Task: Create a rule when checklist name is removed from a card by me.
Action: Mouse moved to (1040, 263)
Screenshot: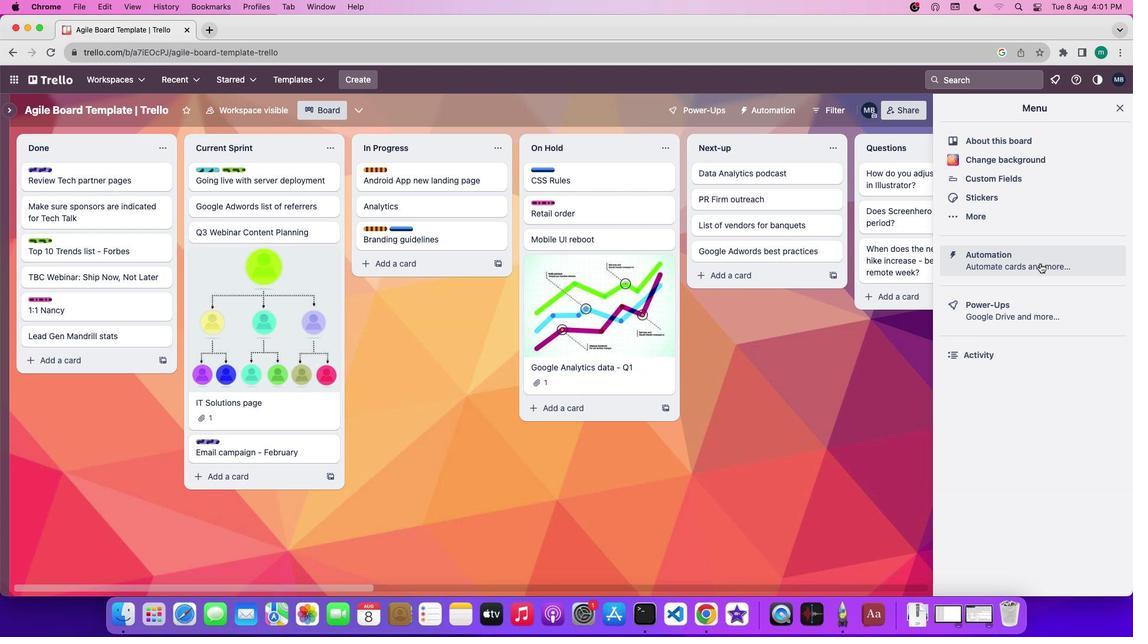 
Action: Mouse pressed left at (1040, 263)
Screenshot: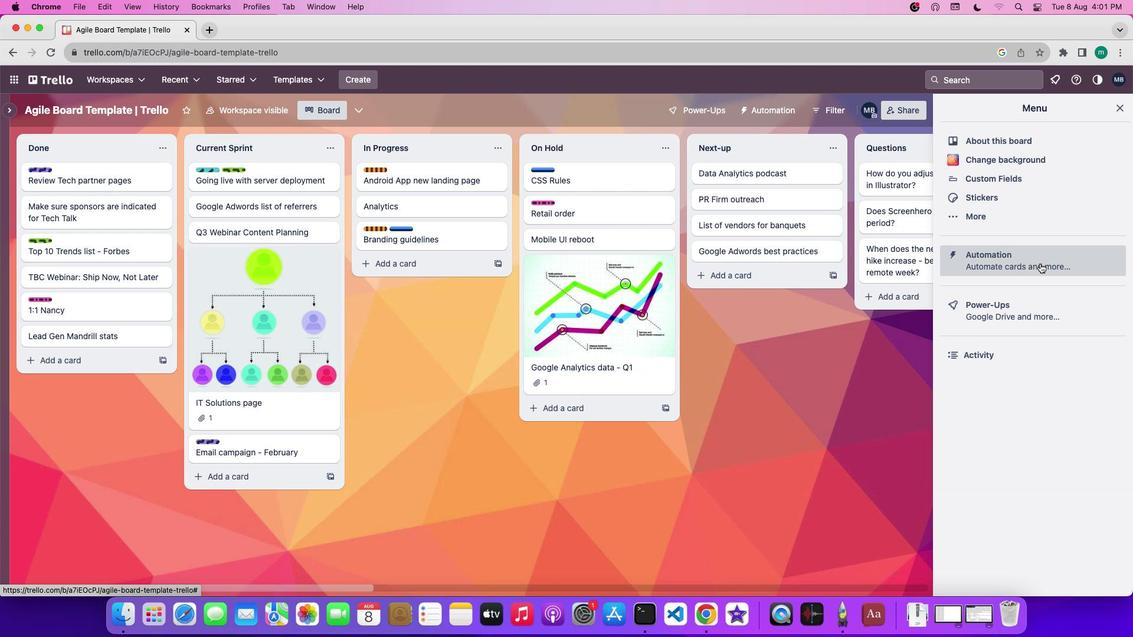 
Action: Mouse moved to (98, 216)
Screenshot: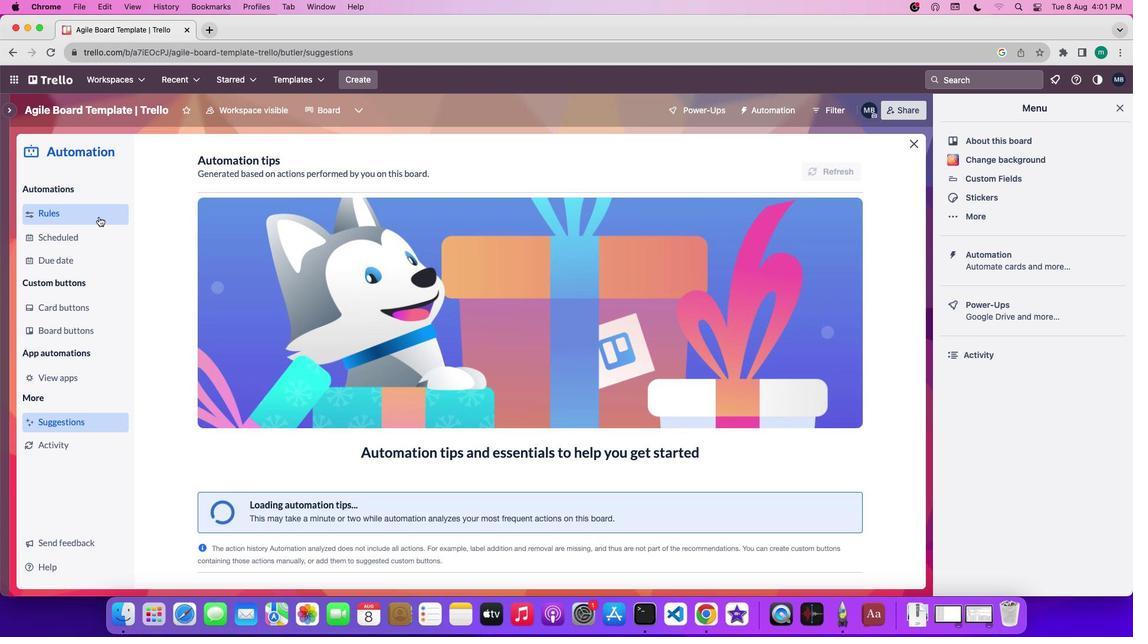 
Action: Mouse pressed left at (98, 216)
Screenshot: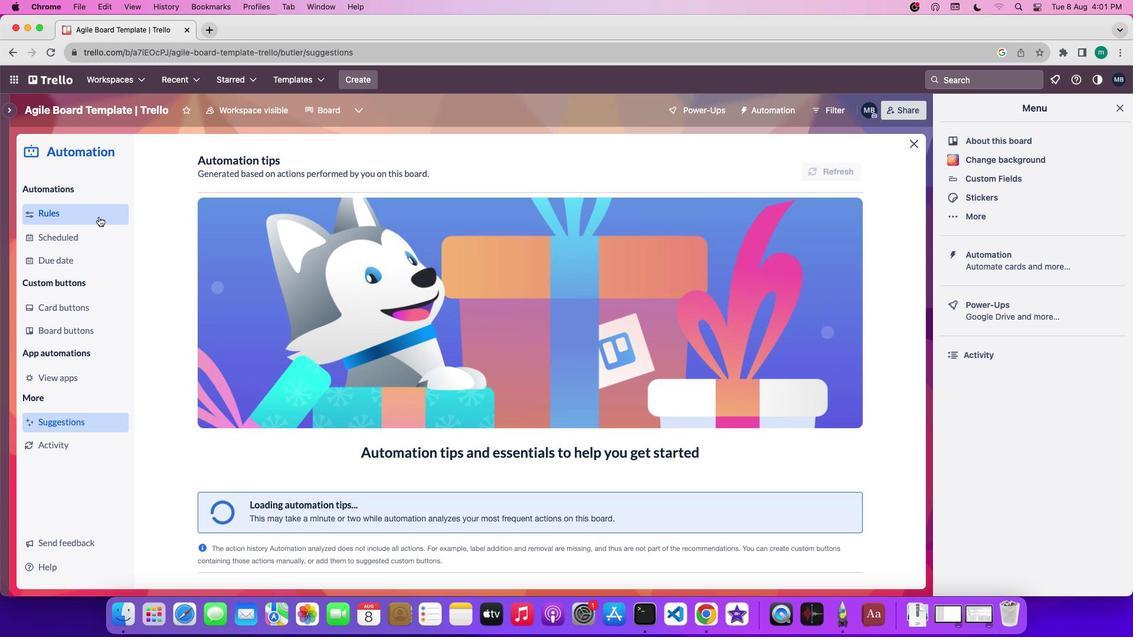 
Action: Mouse moved to (775, 167)
Screenshot: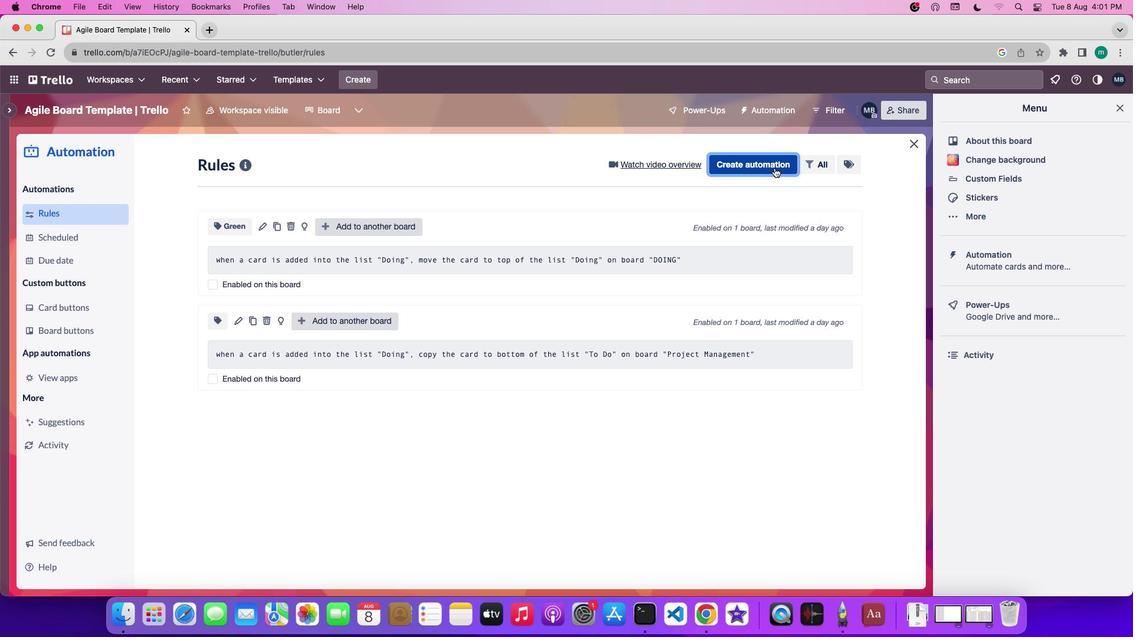 
Action: Mouse pressed left at (775, 167)
Screenshot: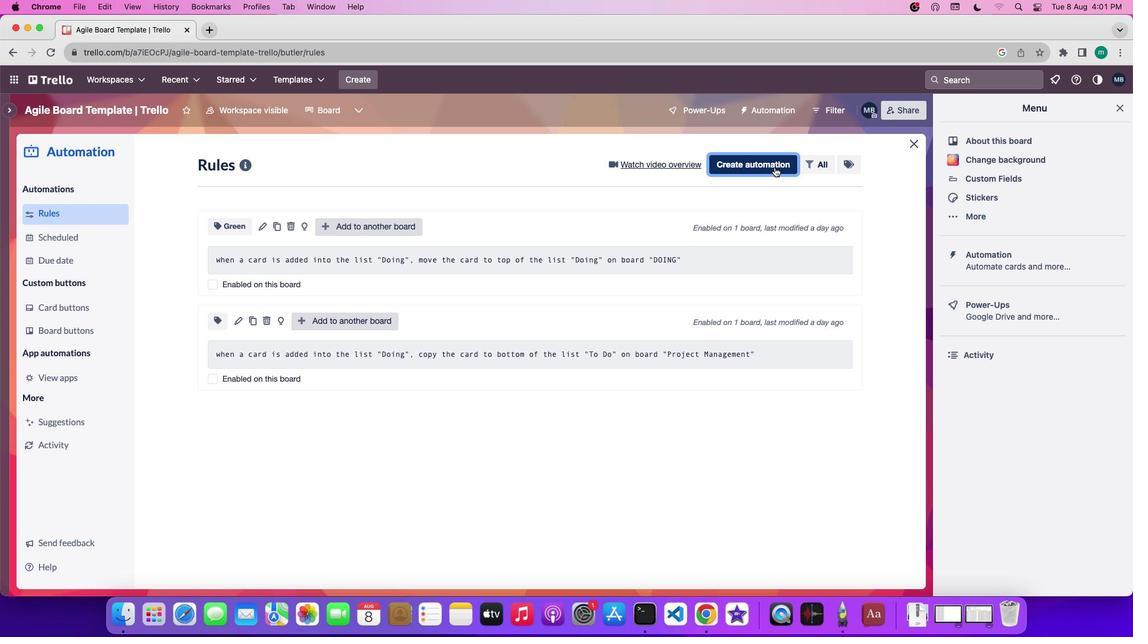 
Action: Mouse moved to (654, 353)
Screenshot: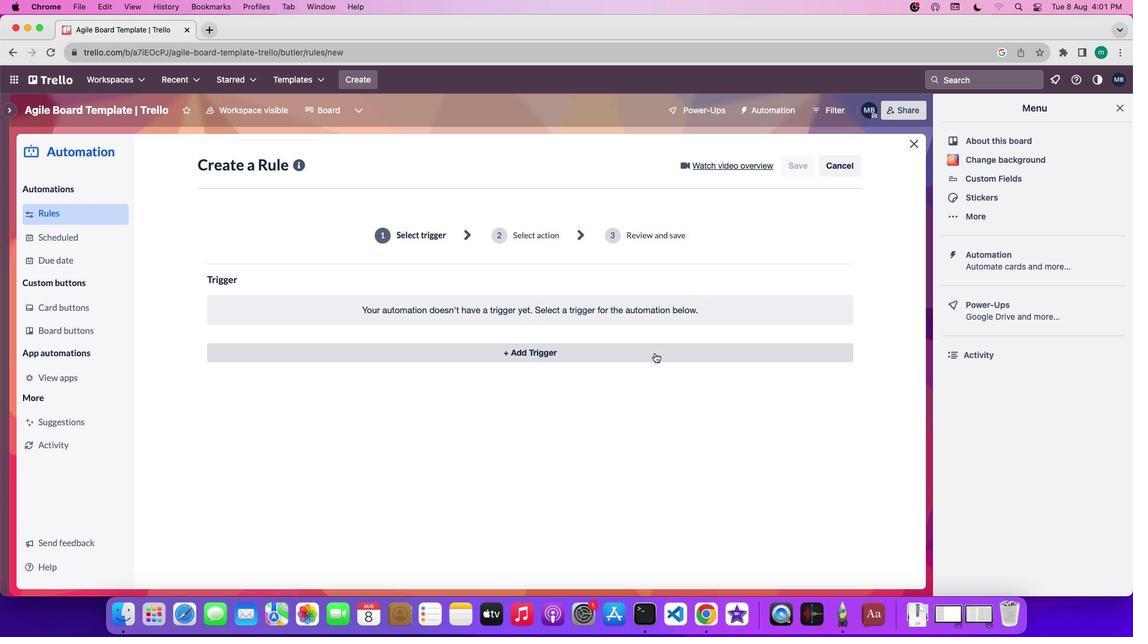 
Action: Mouse pressed left at (654, 353)
Screenshot: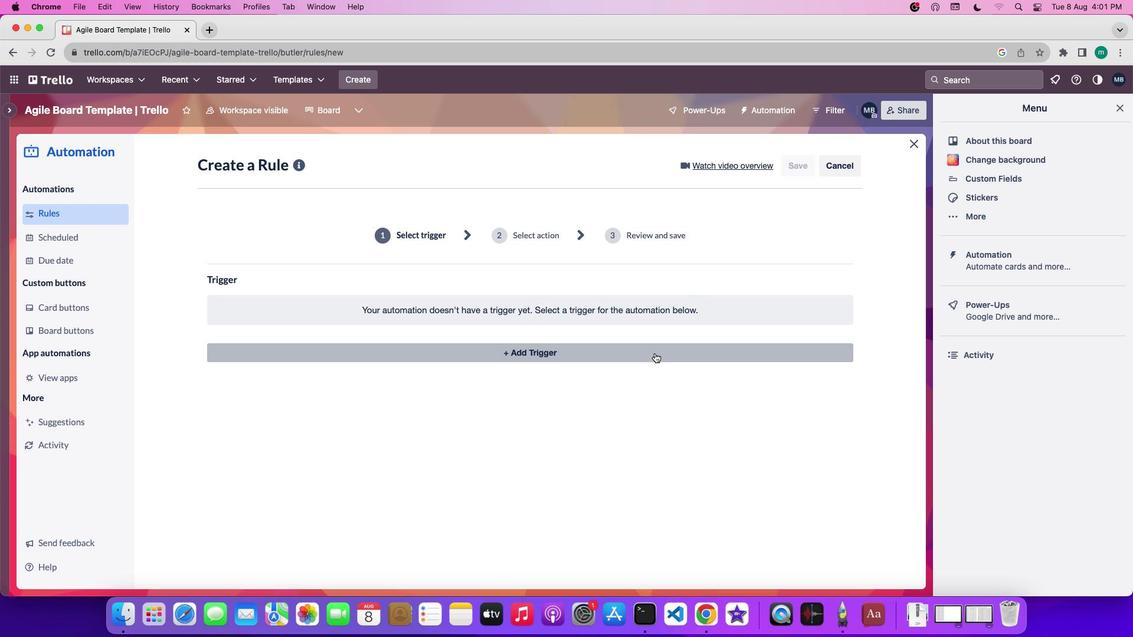 
Action: Mouse moved to (378, 393)
Screenshot: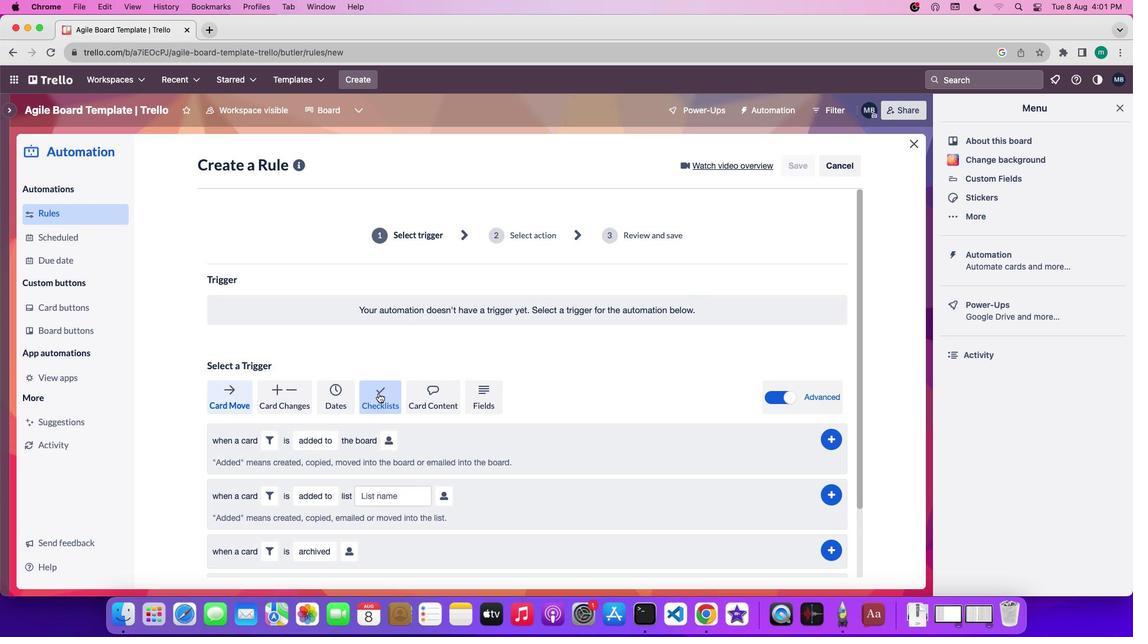 
Action: Mouse pressed left at (378, 393)
Screenshot: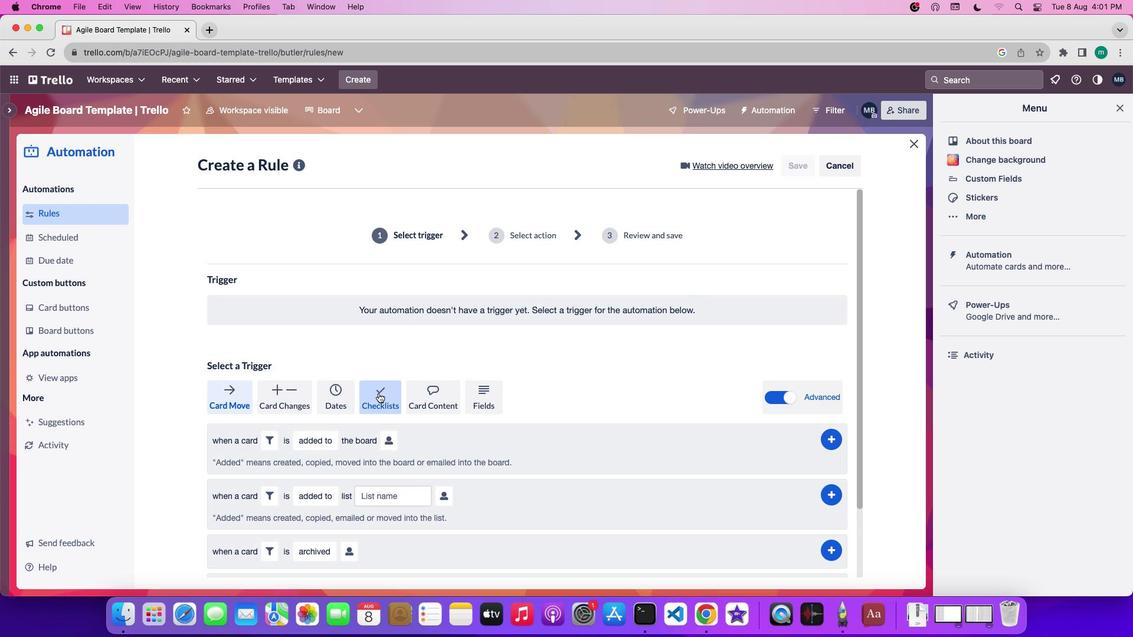 
Action: Mouse scrolled (378, 393) with delta (0, 0)
Screenshot: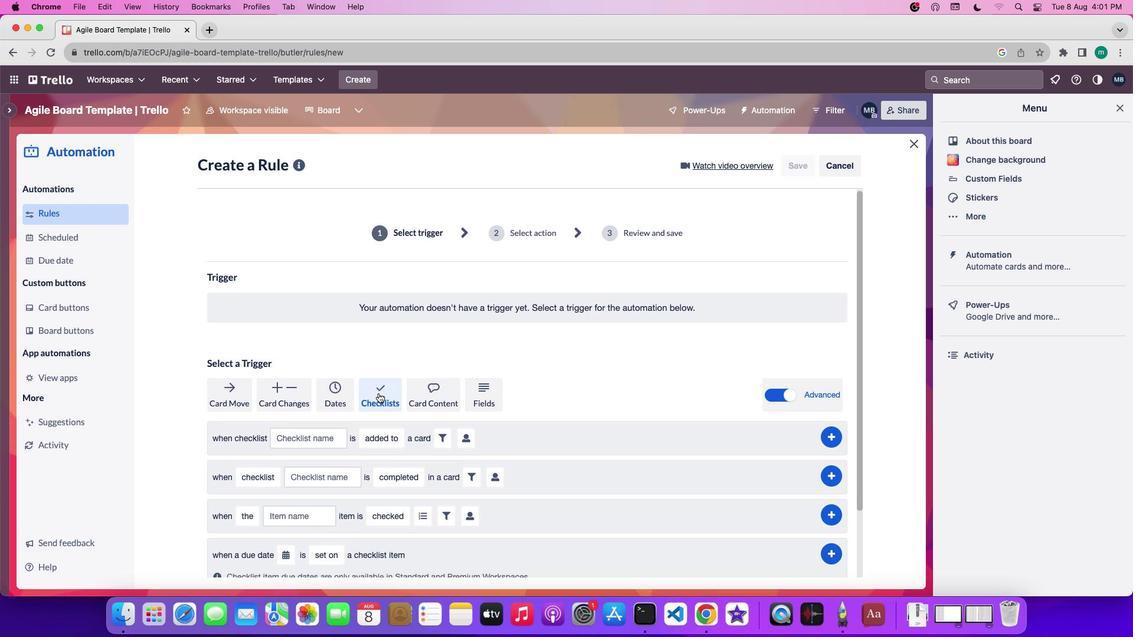 
Action: Mouse scrolled (378, 393) with delta (0, 0)
Screenshot: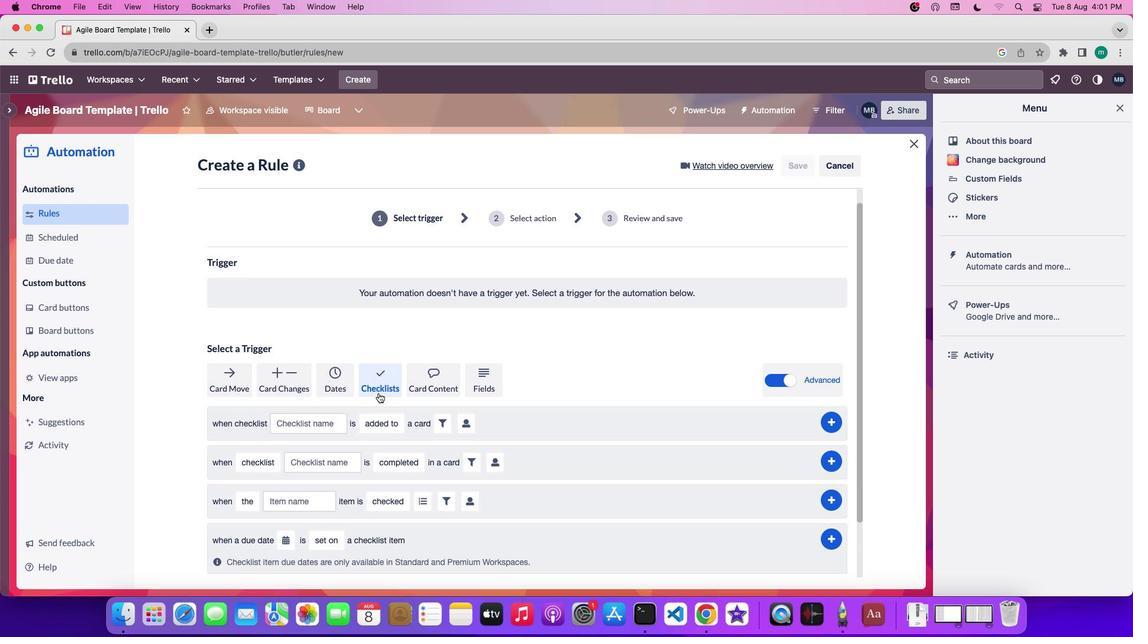 
Action: Mouse scrolled (378, 393) with delta (0, -1)
Screenshot: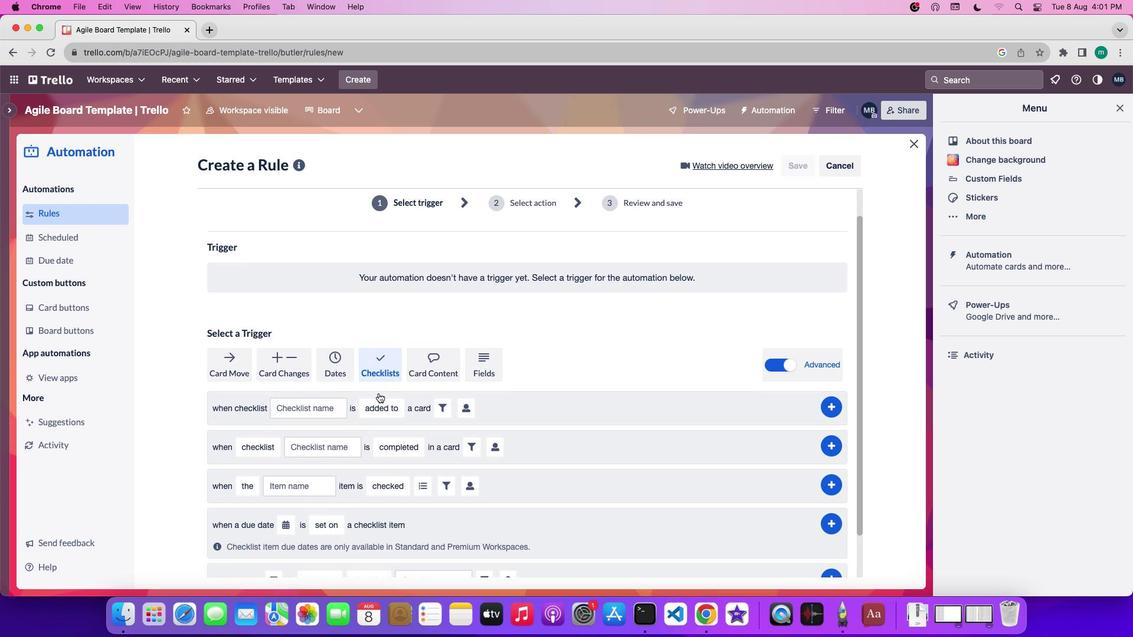 
Action: Mouse scrolled (378, 393) with delta (0, -1)
Screenshot: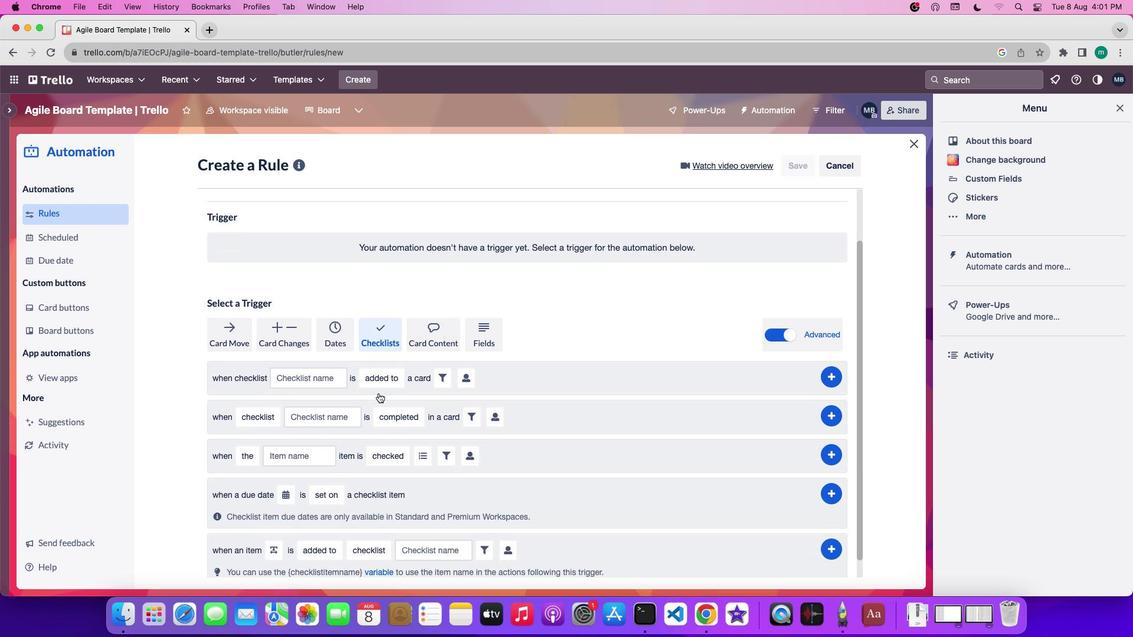 
Action: Mouse scrolled (378, 393) with delta (0, 0)
Screenshot: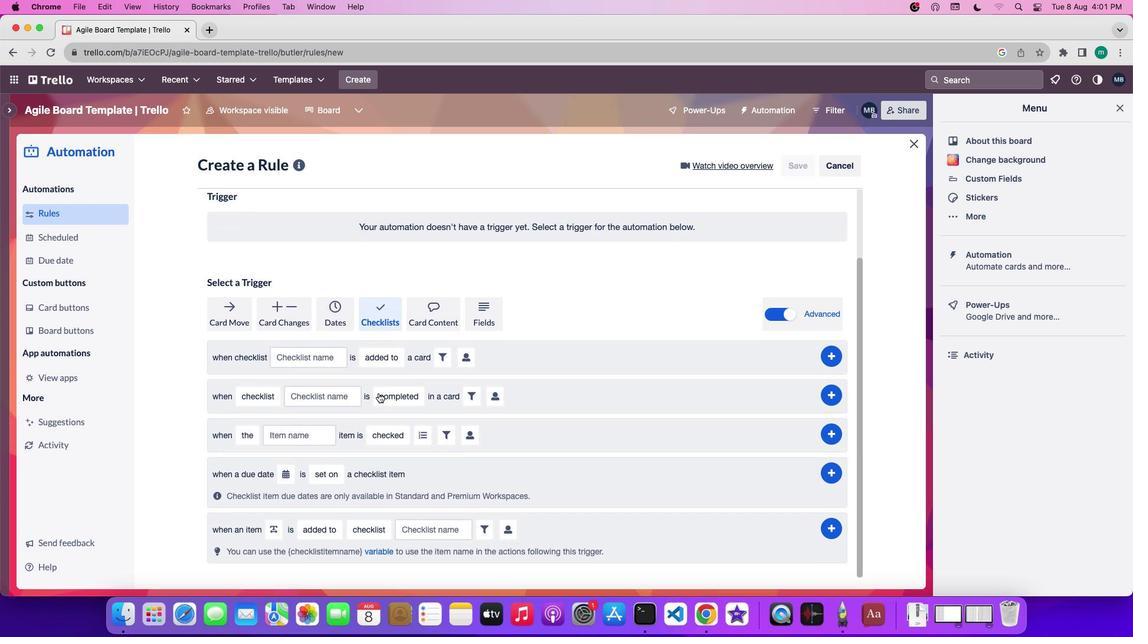 
Action: Mouse scrolled (378, 393) with delta (0, 0)
Screenshot: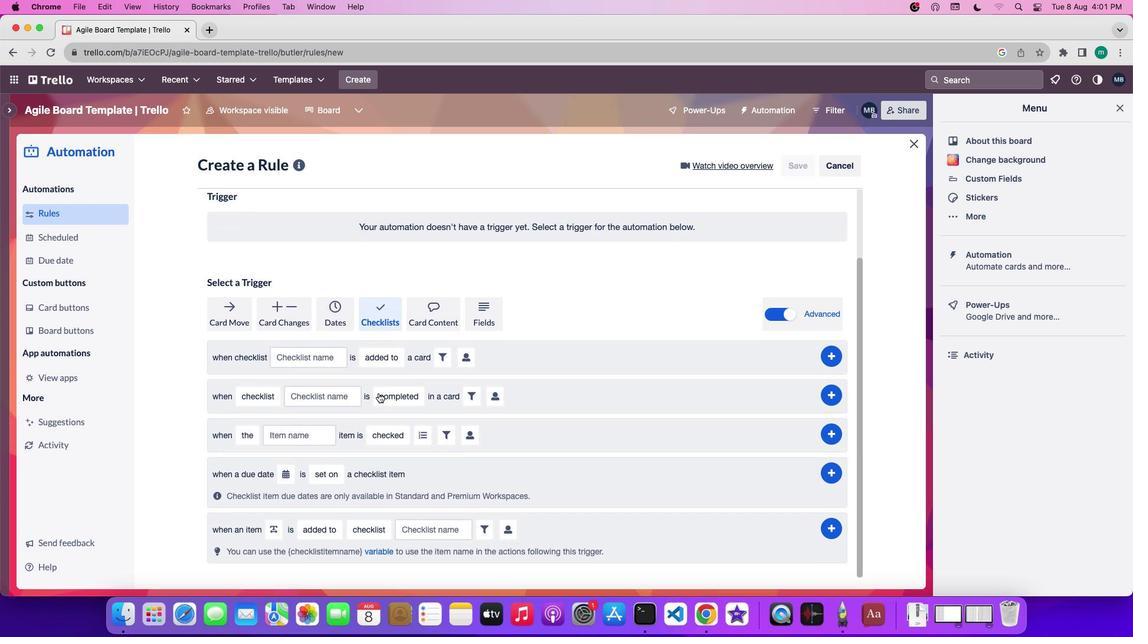 
Action: Mouse scrolled (378, 393) with delta (0, -1)
Screenshot: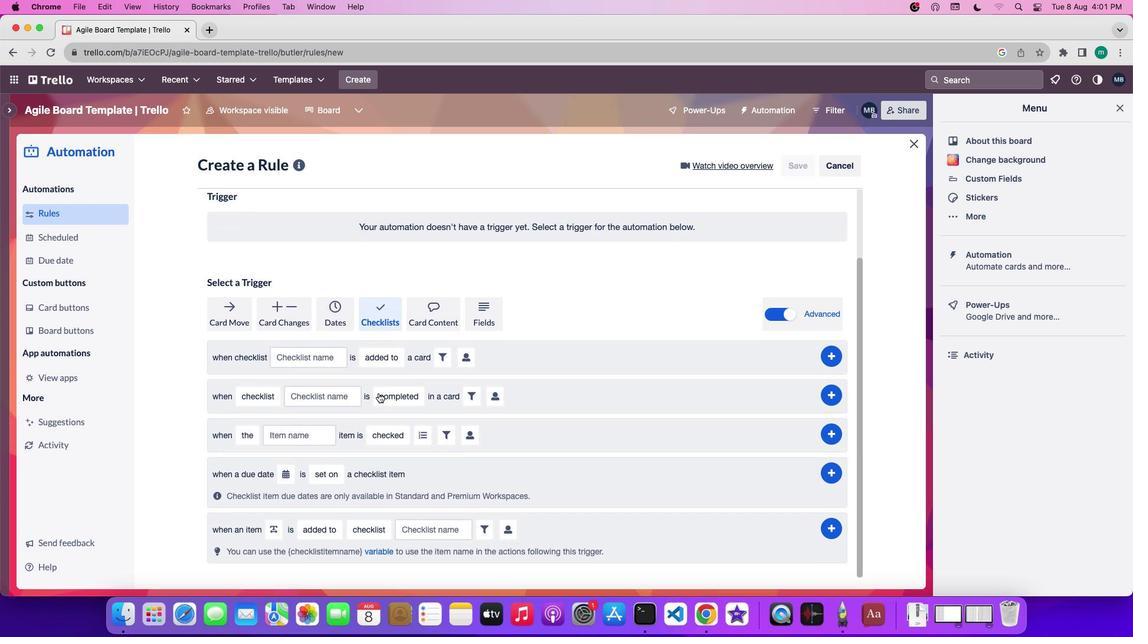 
Action: Mouse scrolled (378, 393) with delta (0, -1)
Screenshot: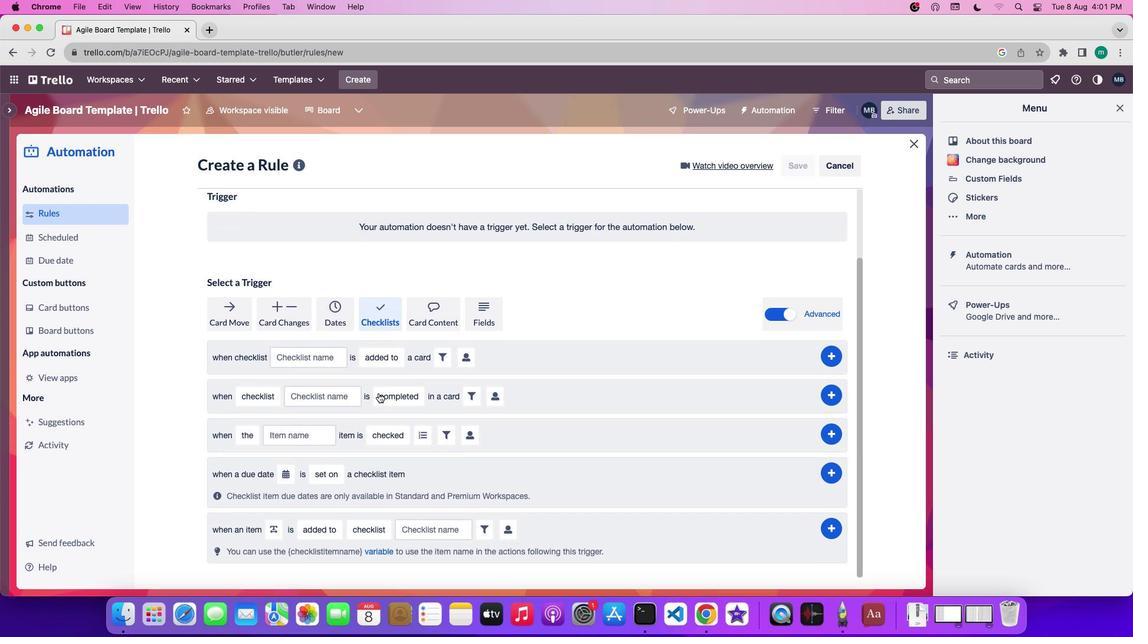 
Action: Mouse moved to (291, 359)
Screenshot: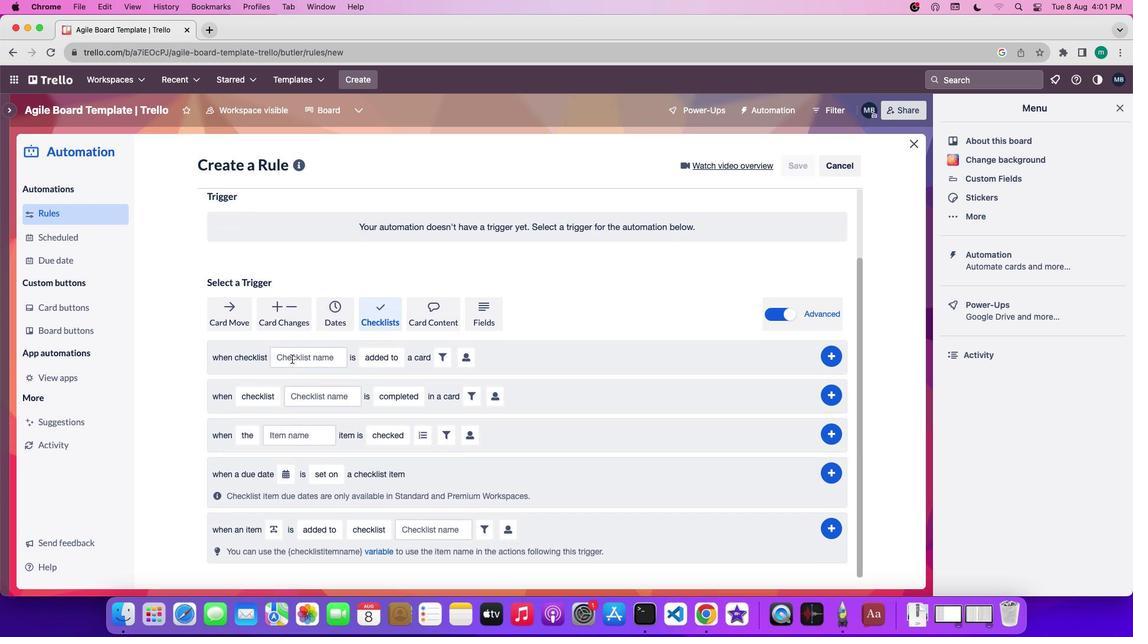 
Action: Mouse pressed left at (291, 359)
Screenshot: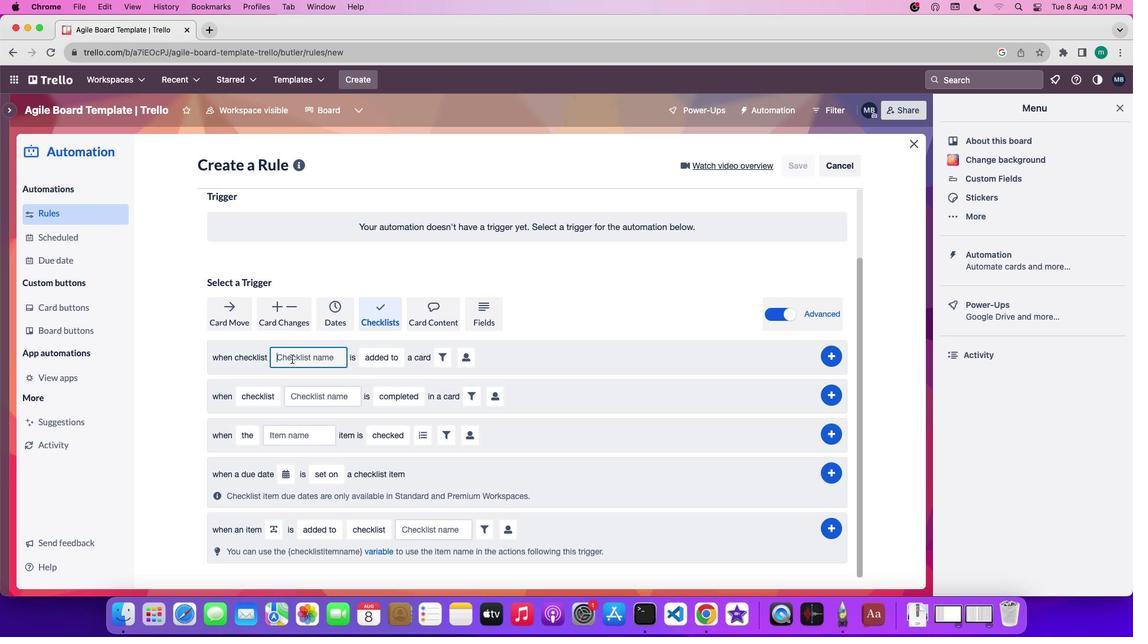 
Action: Key pressed 'n''a''m''e'
Screenshot: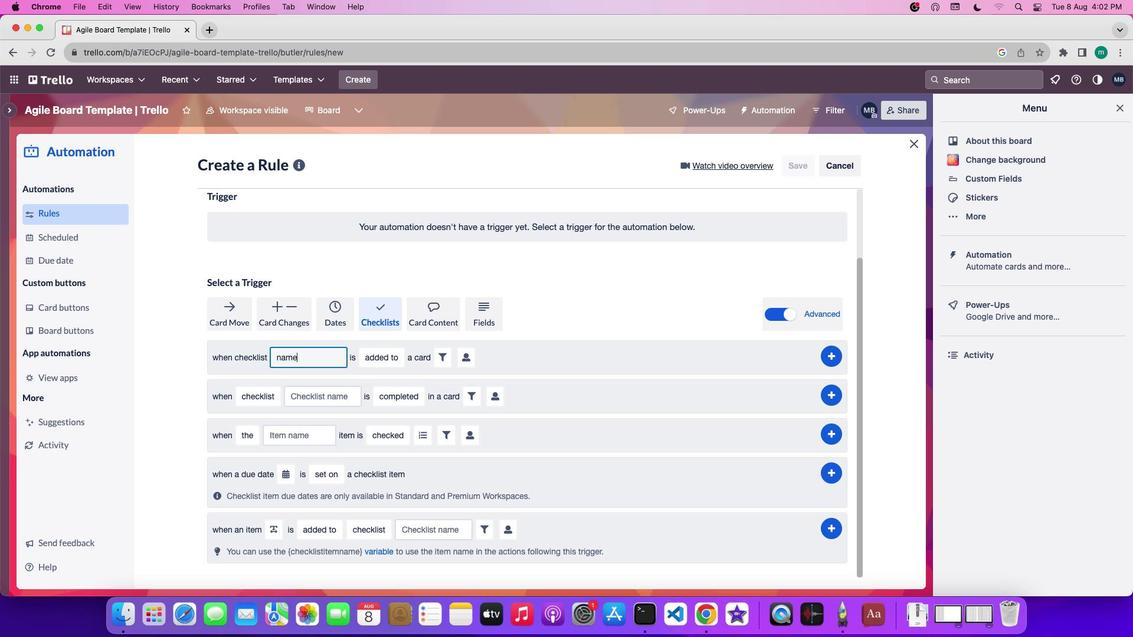 
Action: Mouse moved to (373, 354)
Screenshot: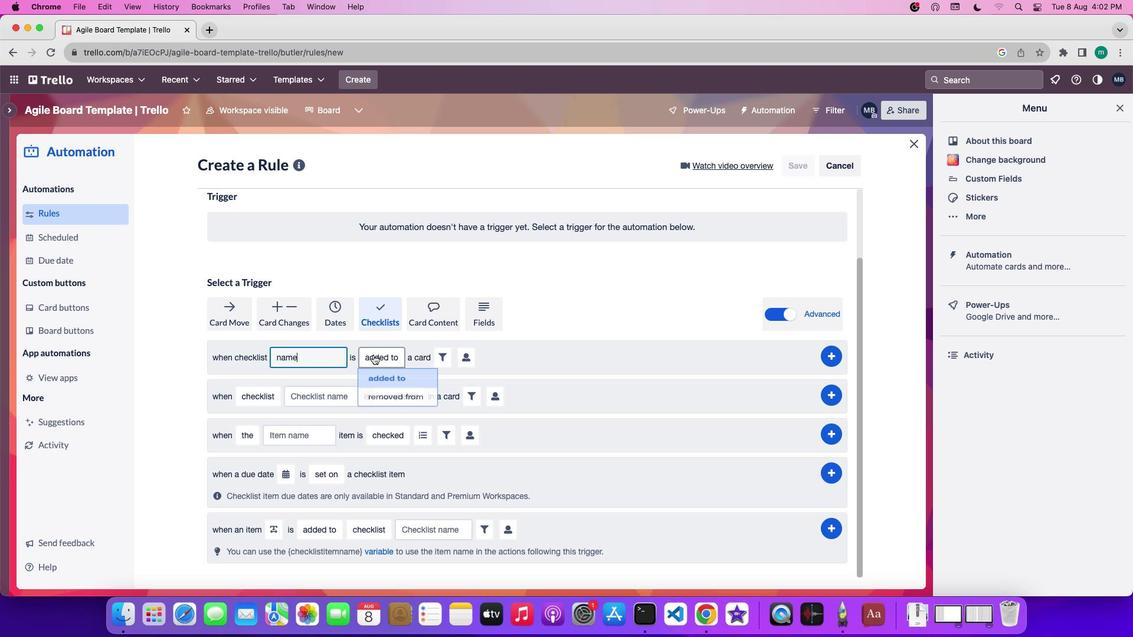 
Action: Mouse pressed left at (373, 354)
Screenshot: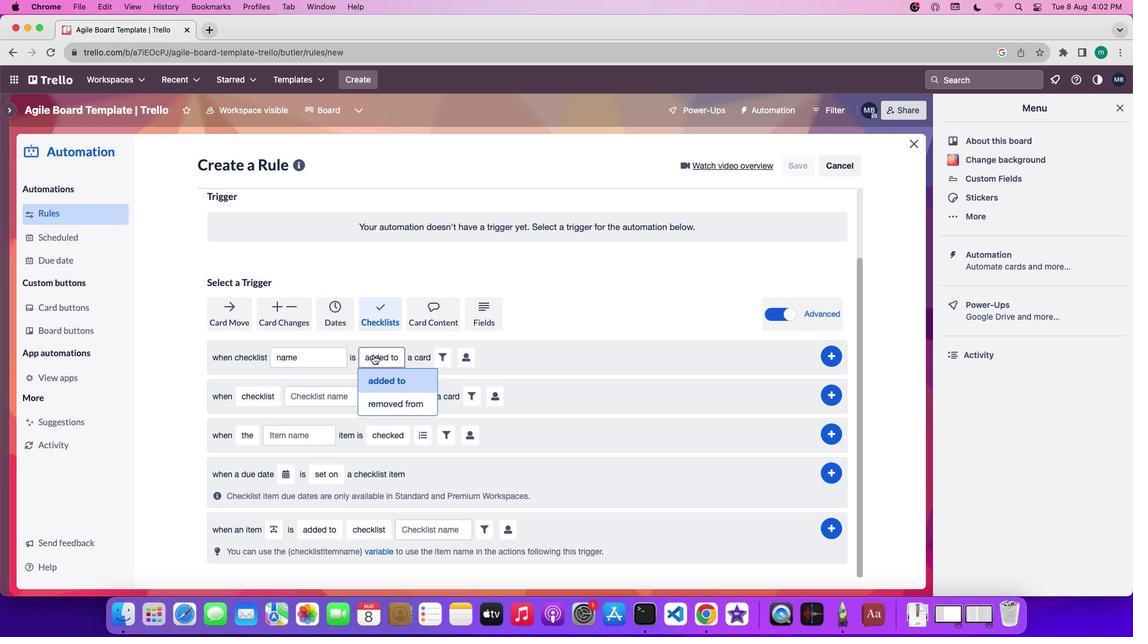 
Action: Mouse moved to (390, 402)
Screenshot: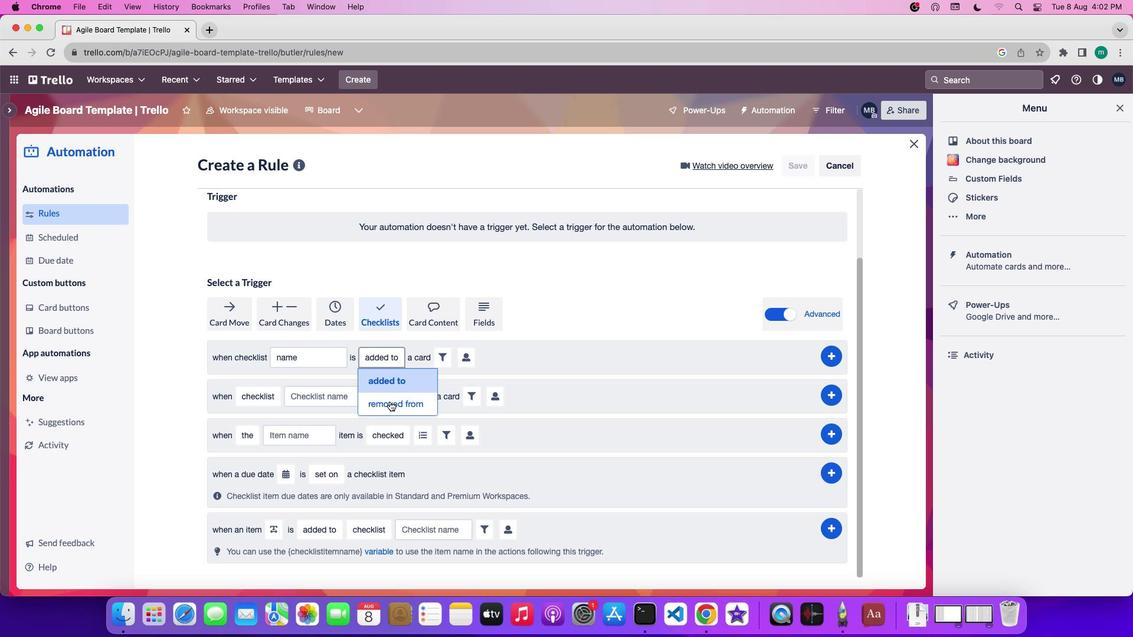 
Action: Mouse pressed left at (390, 402)
Screenshot: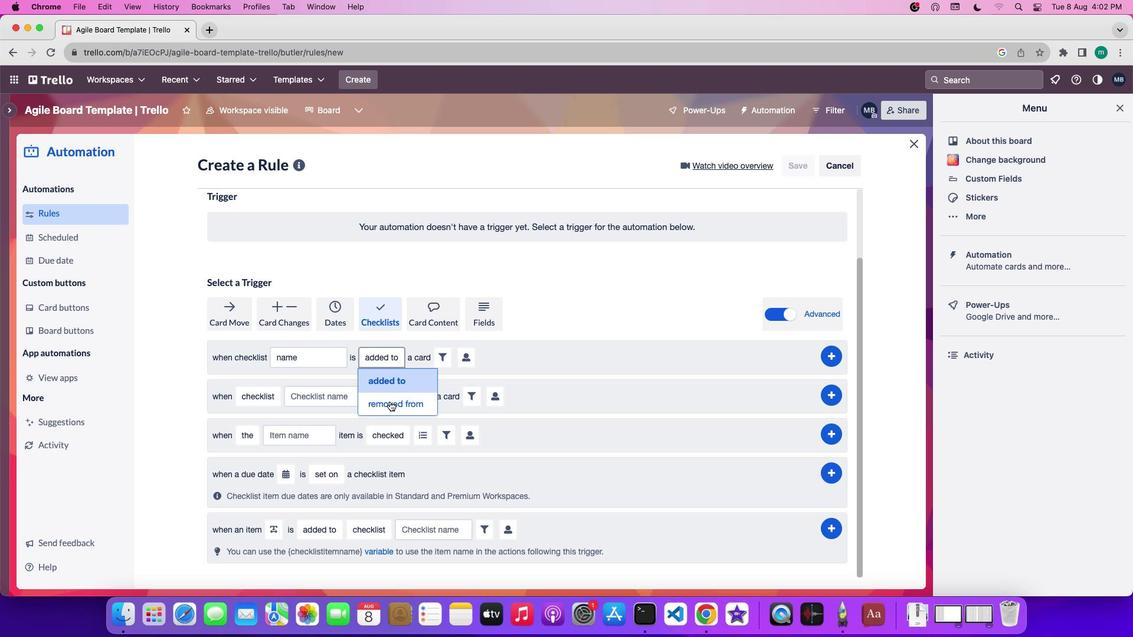 
Action: Mouse moved to (479, 356)
Screenshot: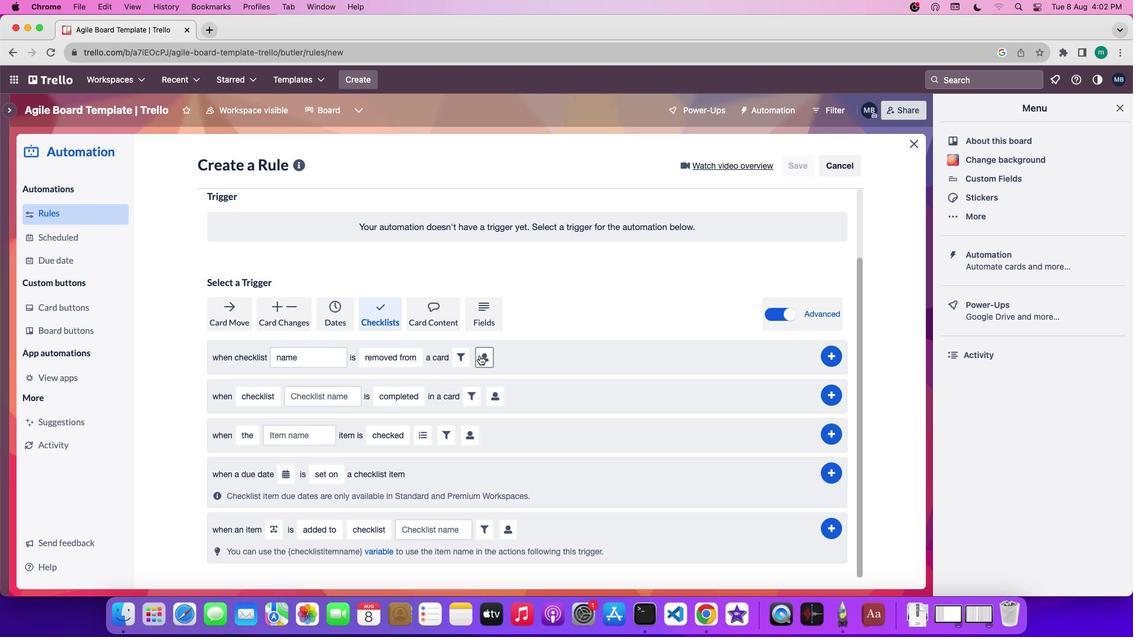 
Action: Mouse pressed left at (479, 356)
Screenshot: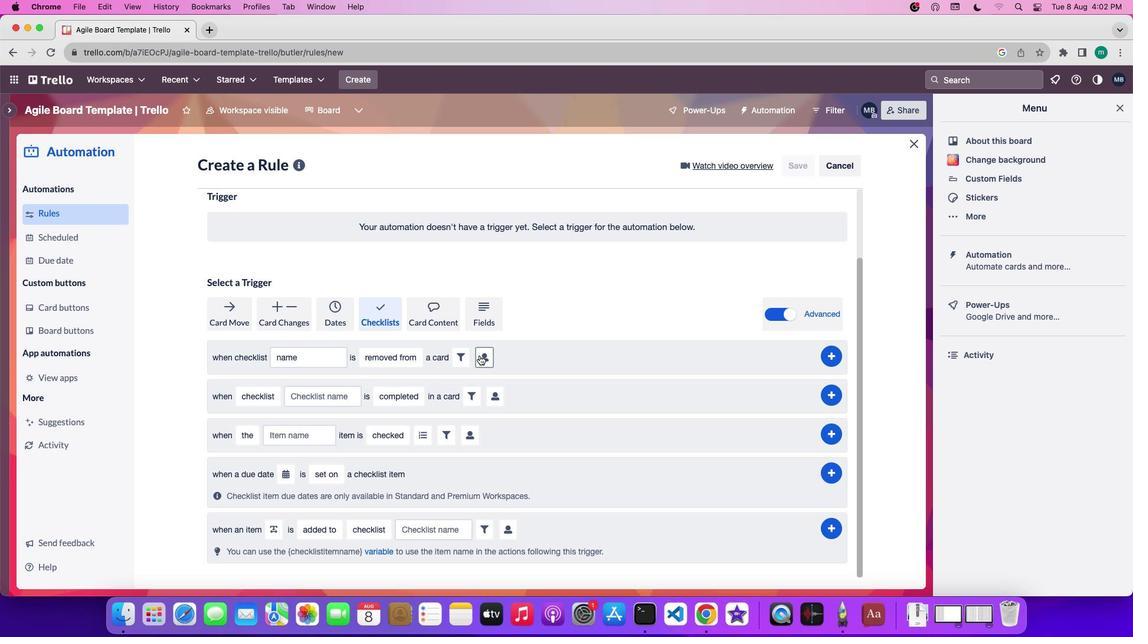 
Action: Mouse moved to (680, 430)
Screenshot: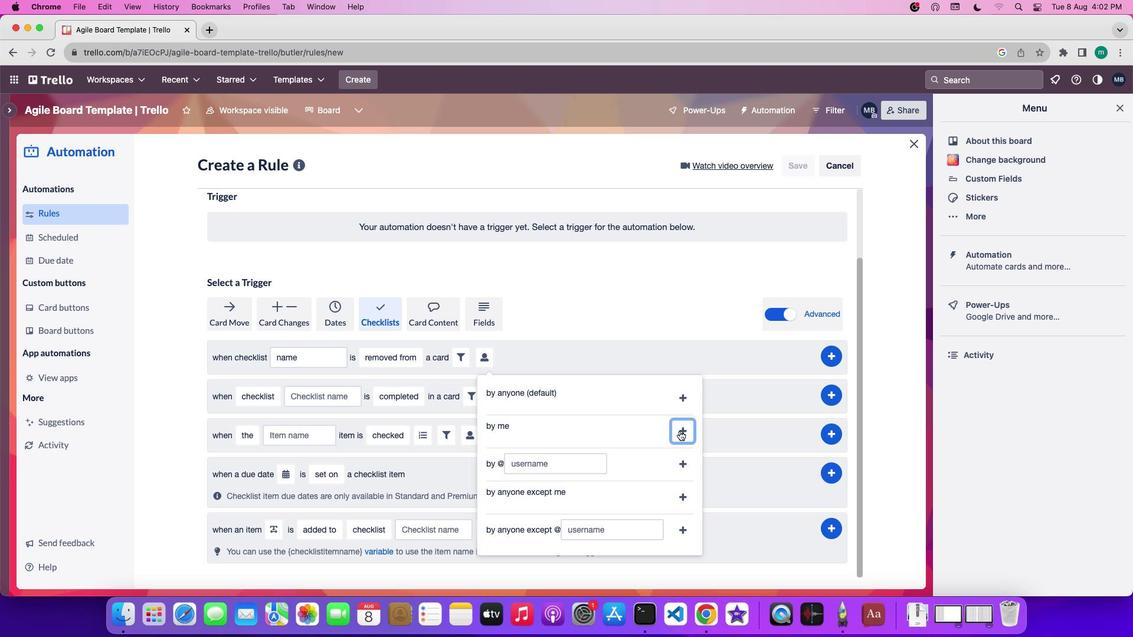 
Action: Mouse pressed left at (680, 430)
Screenshot: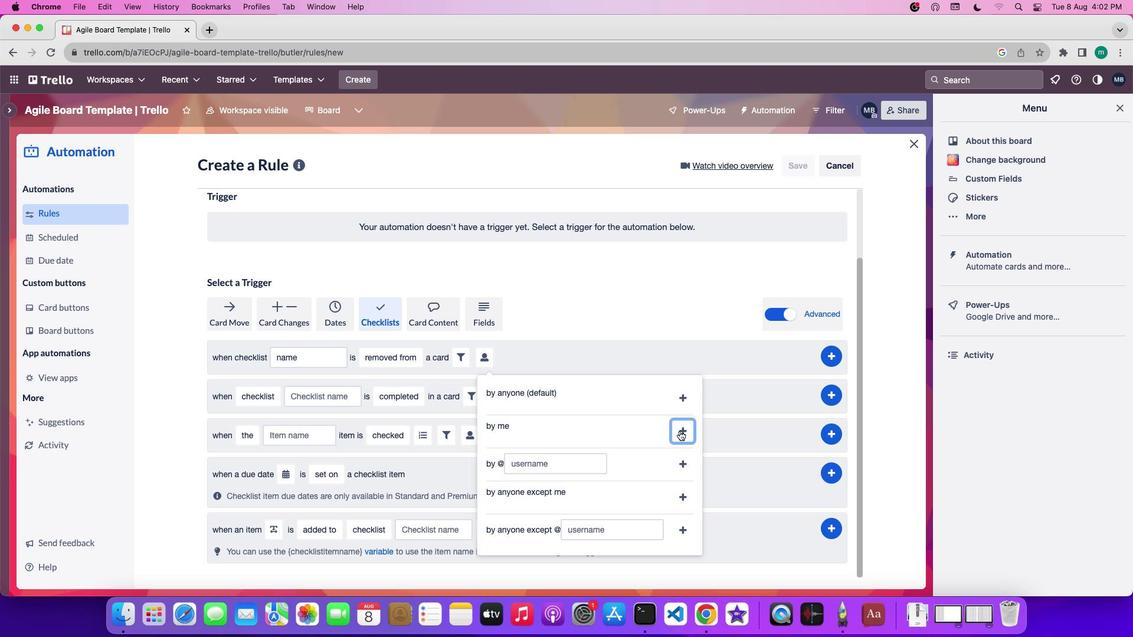 
Action: Mouse moved to (825, 356)
Screenshot: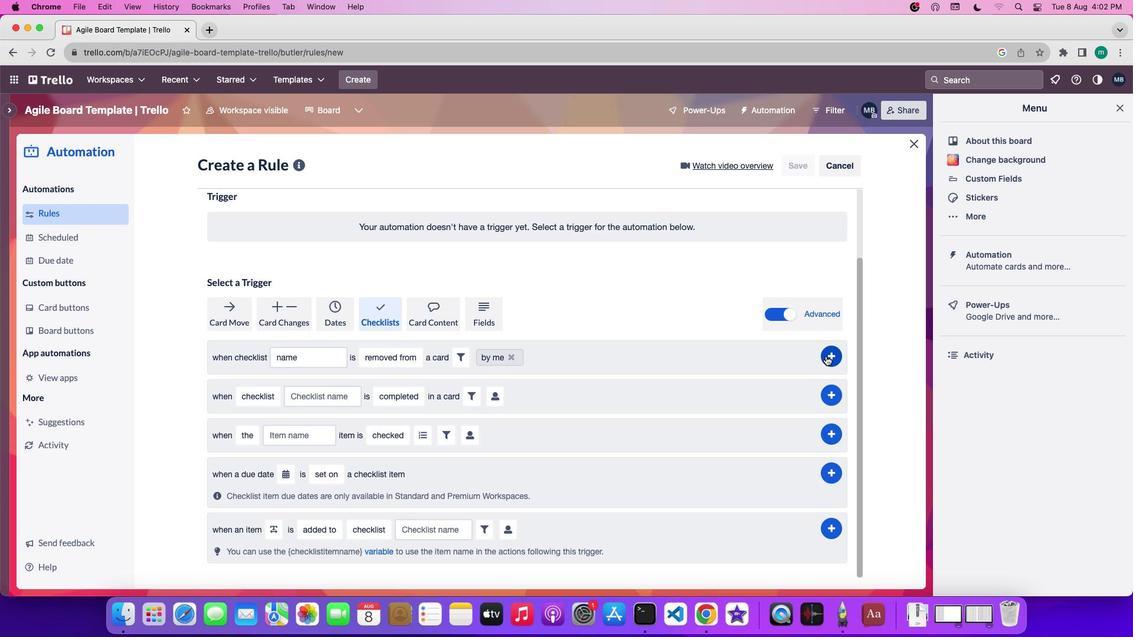 
Action: Mouse pressed left at (825, 356)
Screenshot: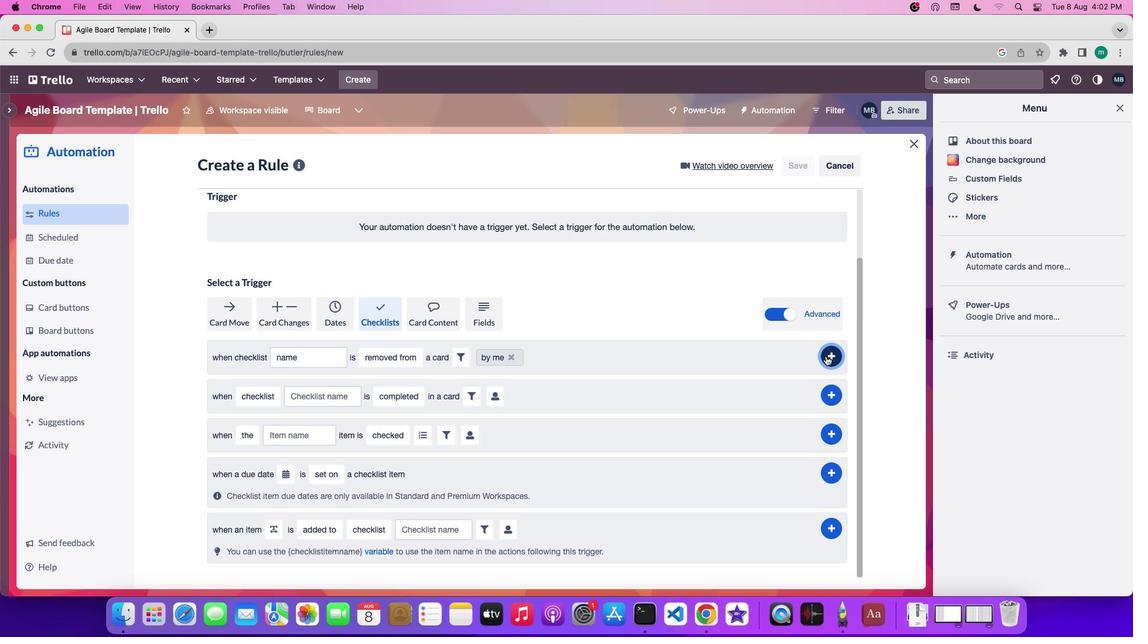 
